 Task: Create a rule when a start date Less than 1 hours ago is removed from a card by anyone except me.
Action: Mouse moved to (961, 78)
Screenshot: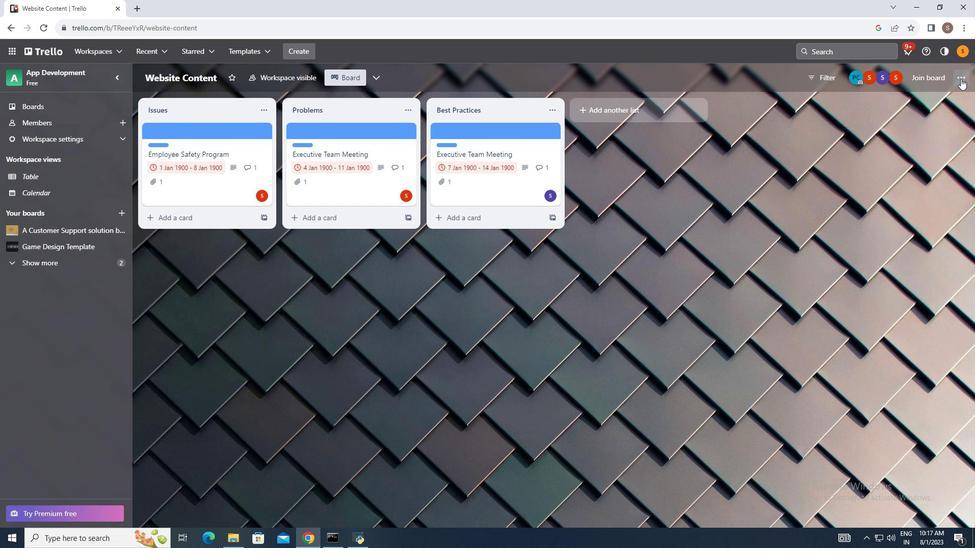 
Action: Mouse pressed left at (961, 78)
Screenshot: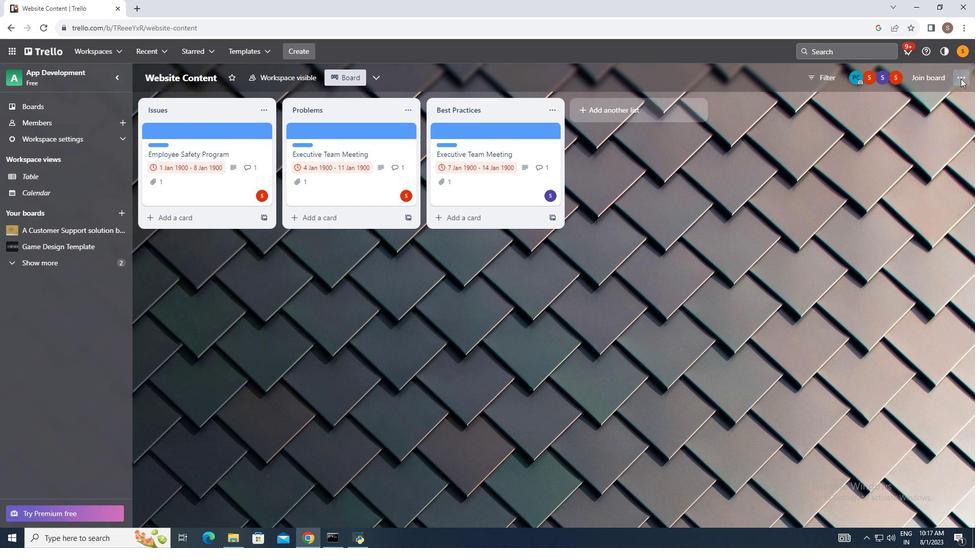 
Action: Mouse moved to (861, 200)
Screenshot: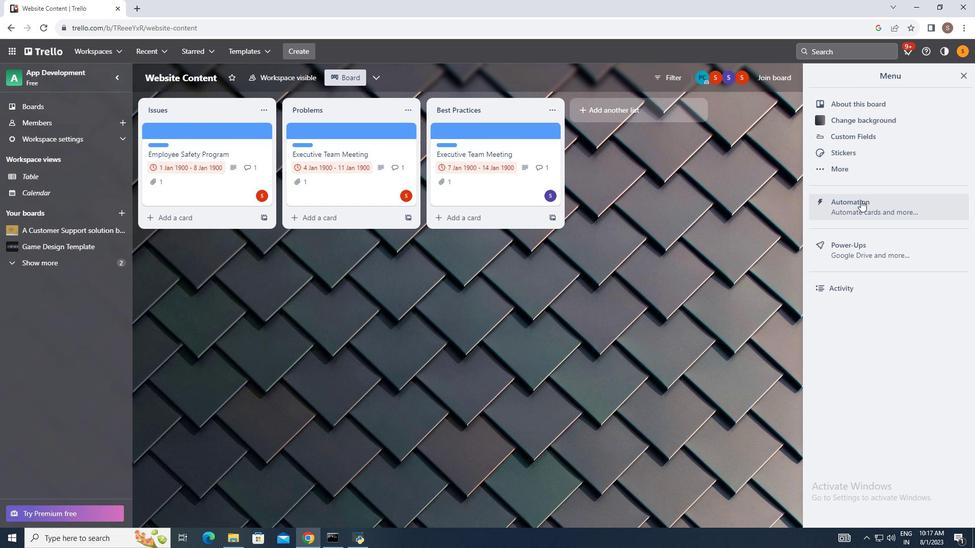 
Action: Mouse pressed left at (861, 200)
Screenshot: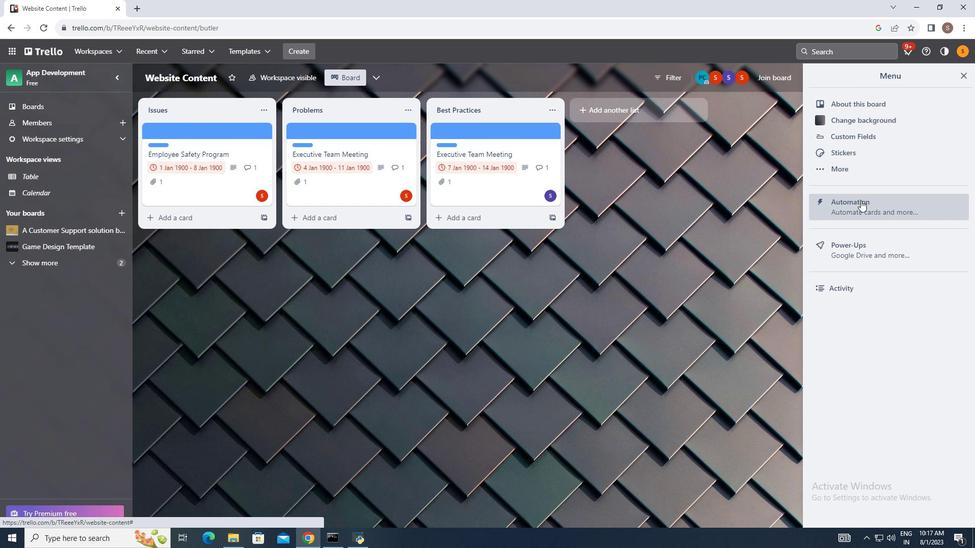 
Action: Mouse moved to (168, 166)
Screenshot: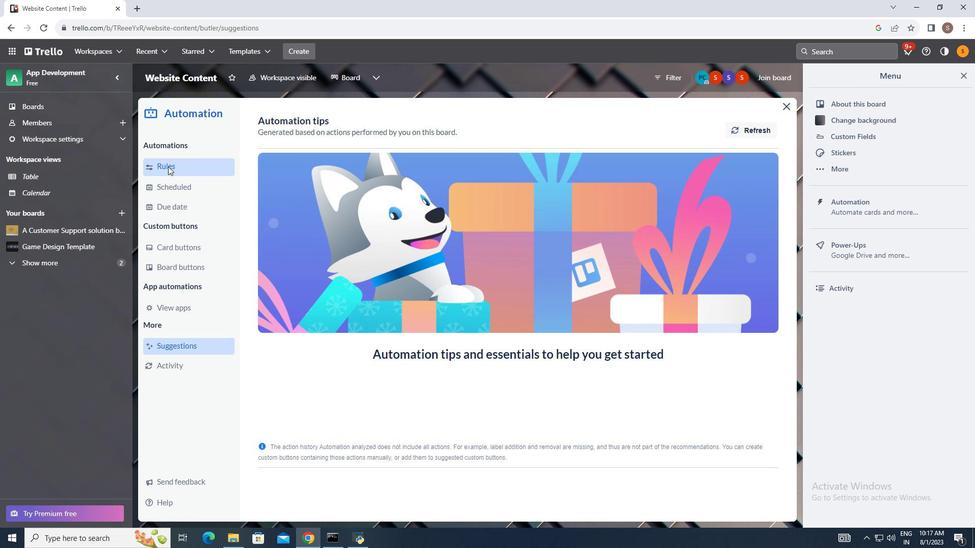
Action: Mouse pressed left at (168, 166)
Screenshot: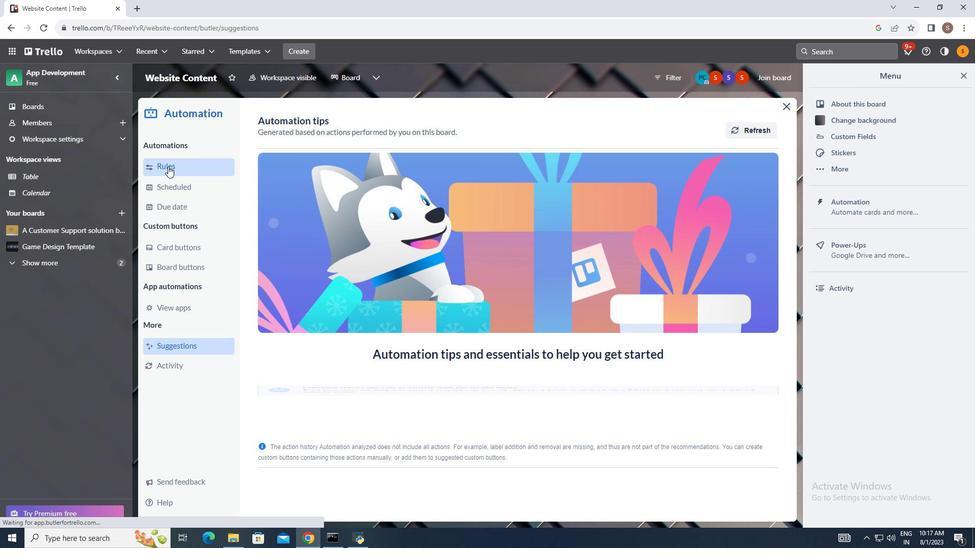 
Action: Mouse moved to (679, 119)
Screenshot: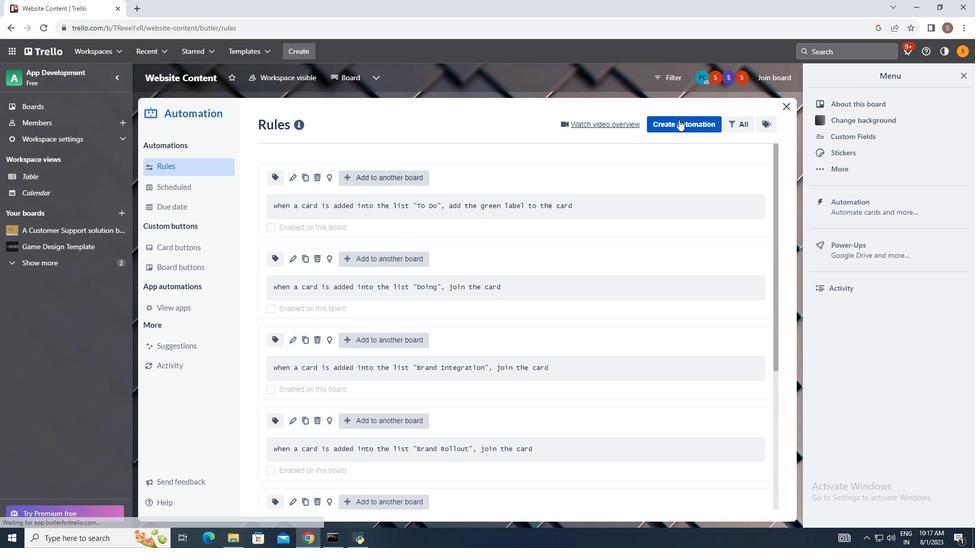 
Action: Mouse pressed left at (679, 119)
Screenshot: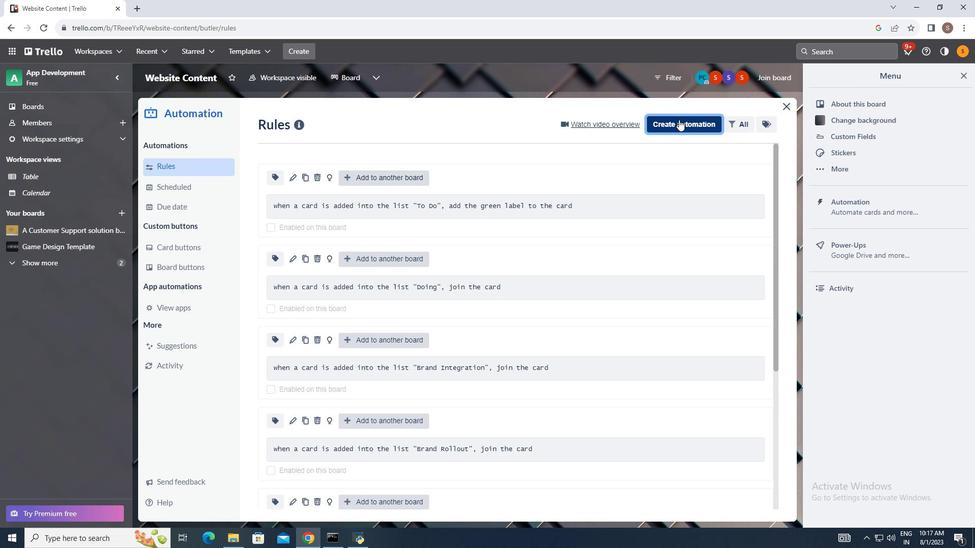 
Action: Mouse moved to (507, 221)
Screenshot: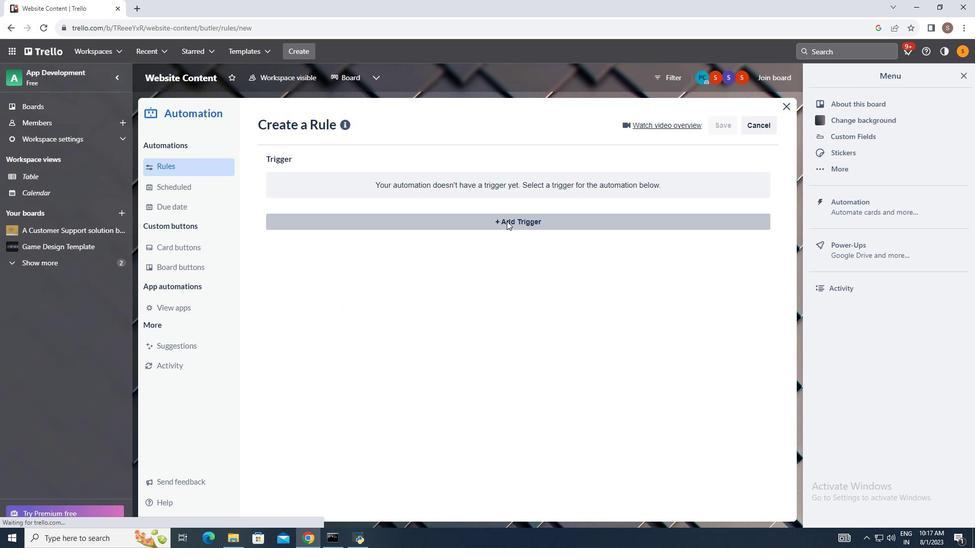 
Action: Mouse pressed left at (507, 221)
Screenshot: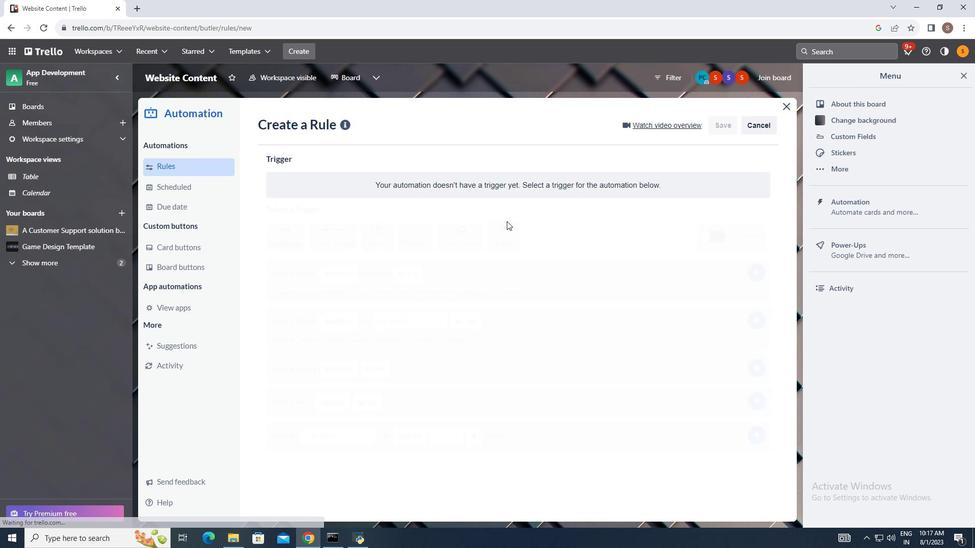 
Action: Mouse moved to (379, 255)
Screenshot: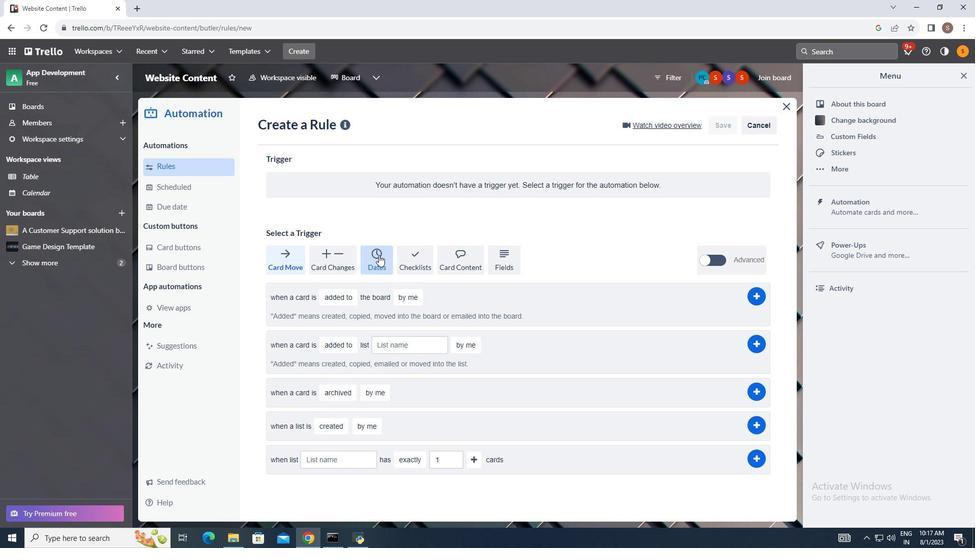 
Action: Mouse pressed left at (379, 255)
Screenshot: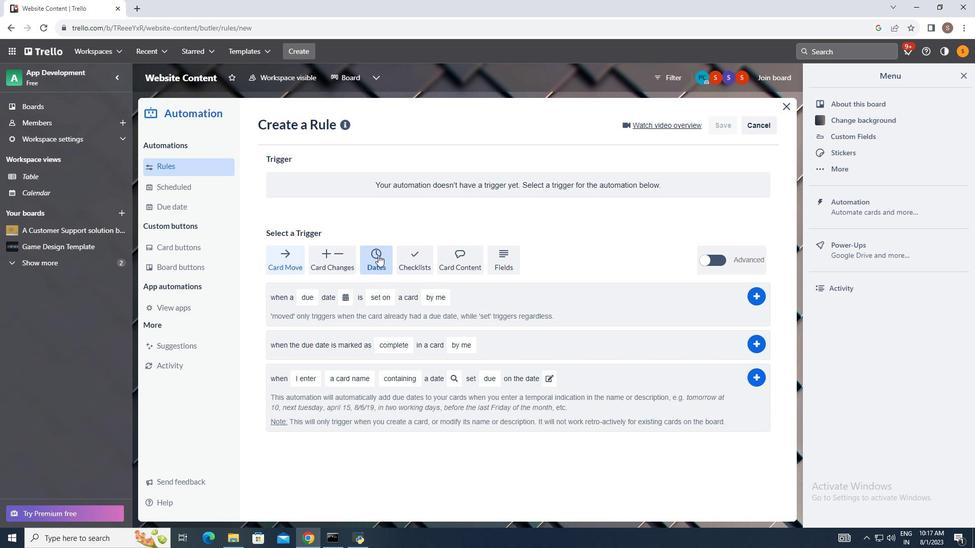 
Action: Mouse moved to (308, 294)
Screenshot: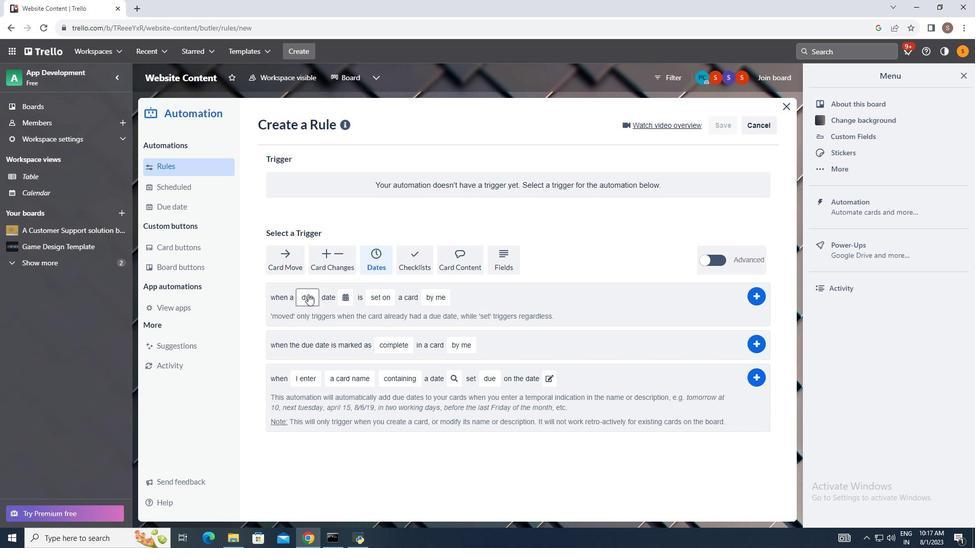 
Action: Mouse pressed left at (308, 294)
Screenshot: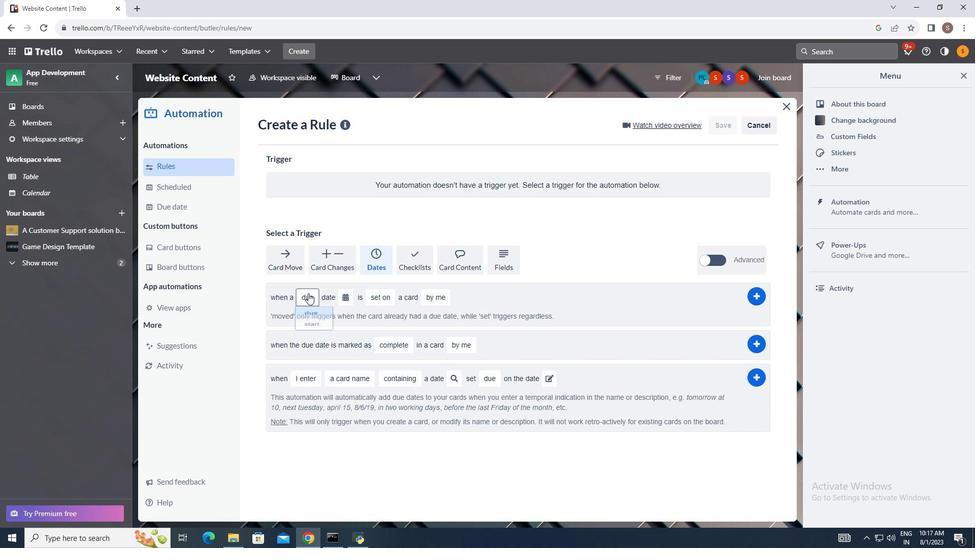 
Action: Mouse moved to (306, 333)
Screenshot: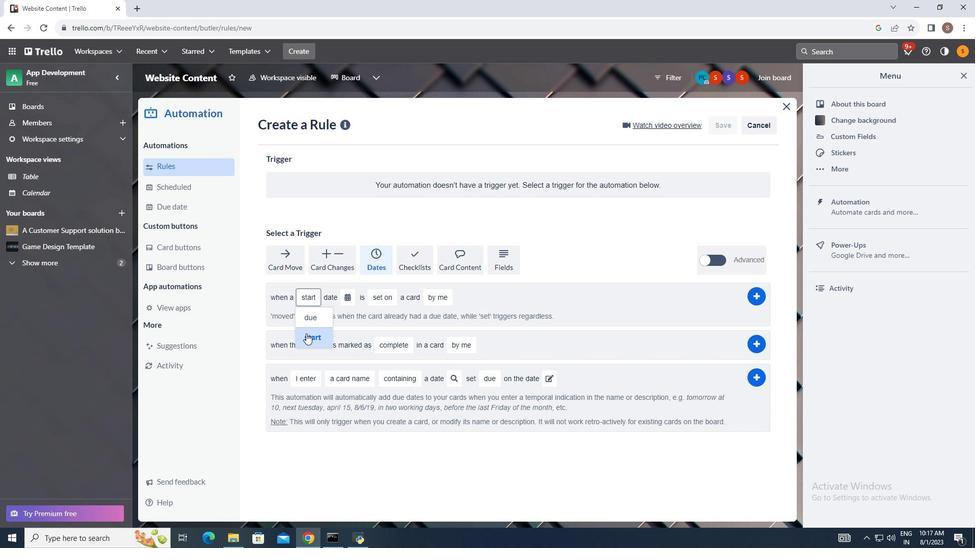 
Action: Mouse pressed left at (306, 333)
Screenshot: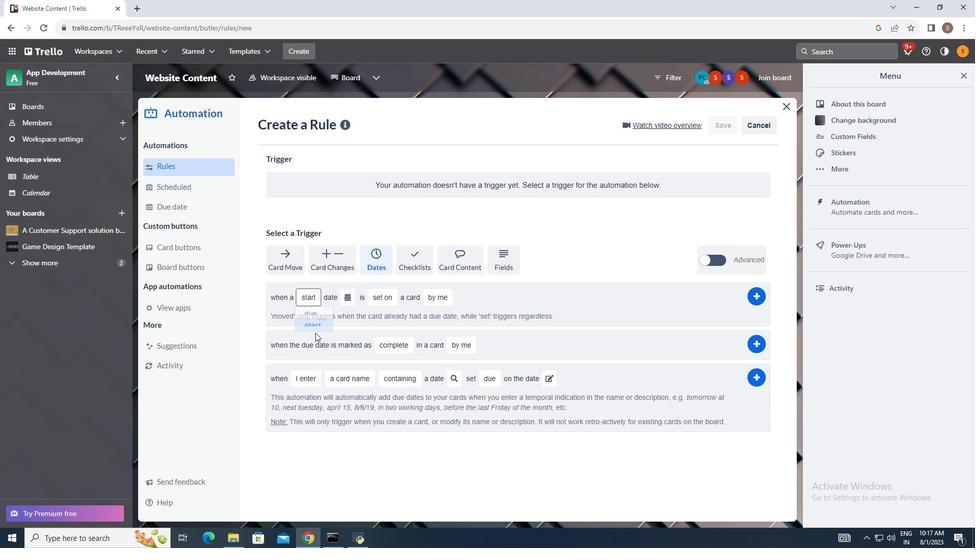 
Action: Mouse moved to (349, 298)
Screenshot: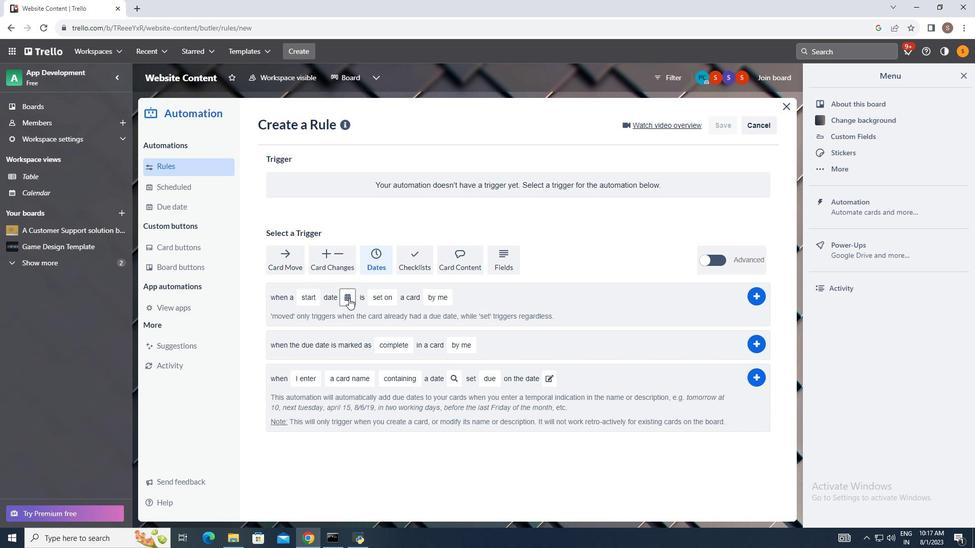 
Action: Mouse pressed left at (349, 298)
Screenshot: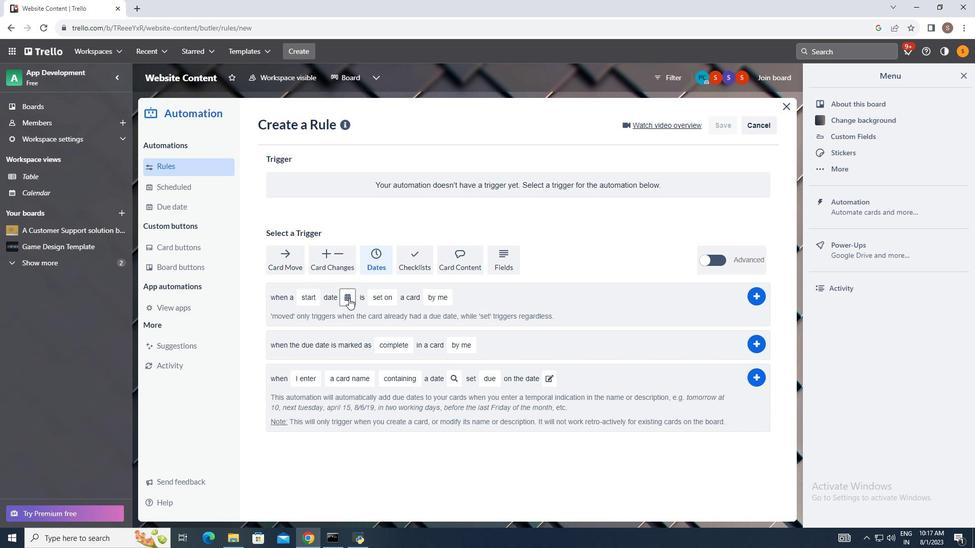 
Action: Mouse moved to (361, 363)
Screenshot: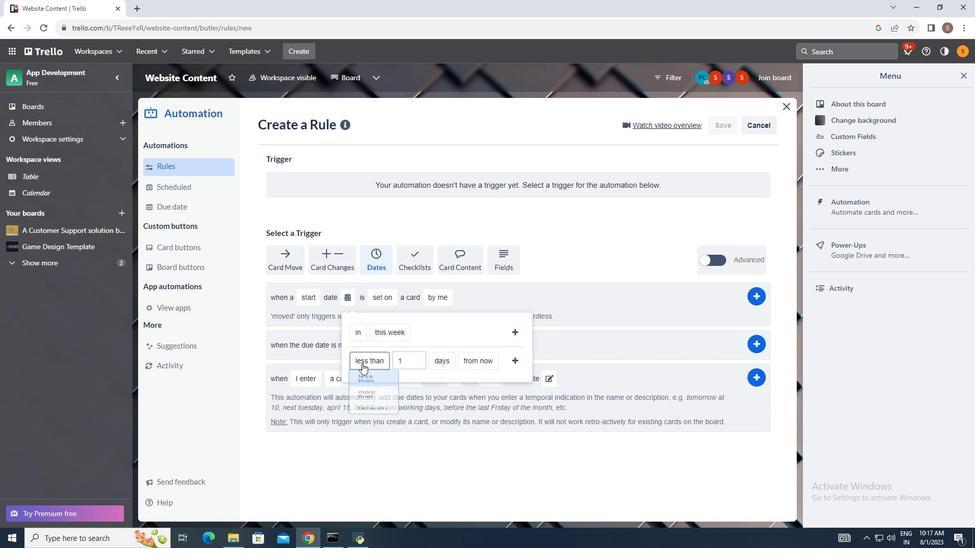 
Action: Mouse pressed left at (361, 363)
Screenshot: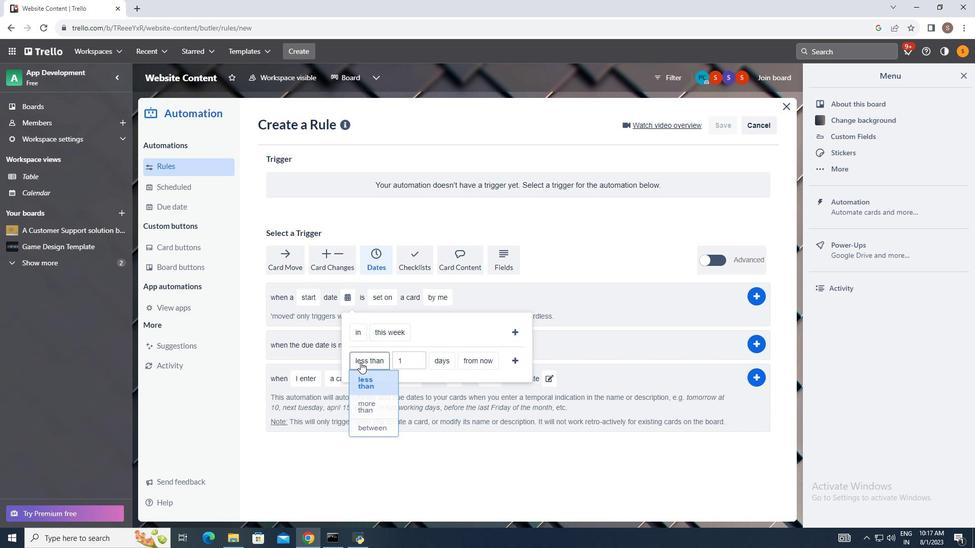 
Action: Mouse moved to (371, 381)
Screenshot: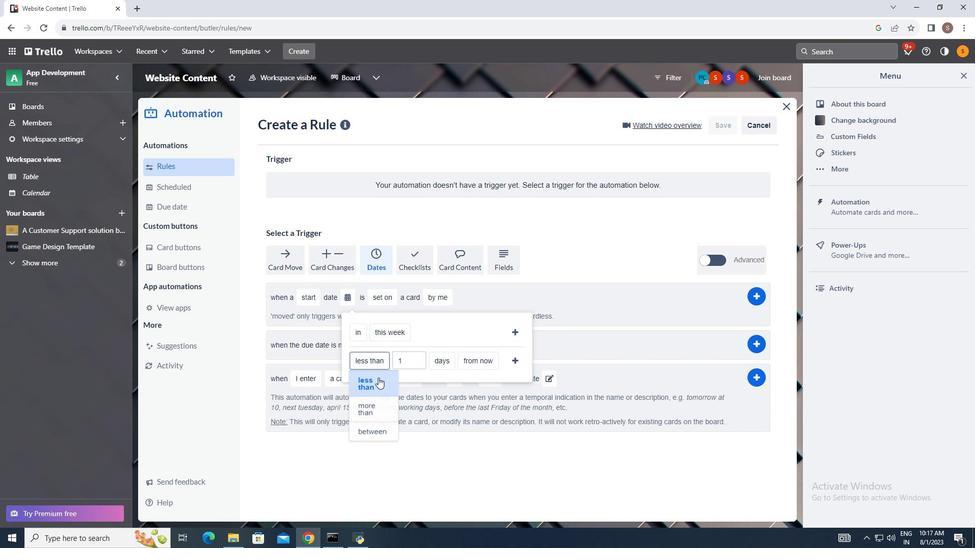 
Action: Mouse pressed left at (371, 381)
Screenshot: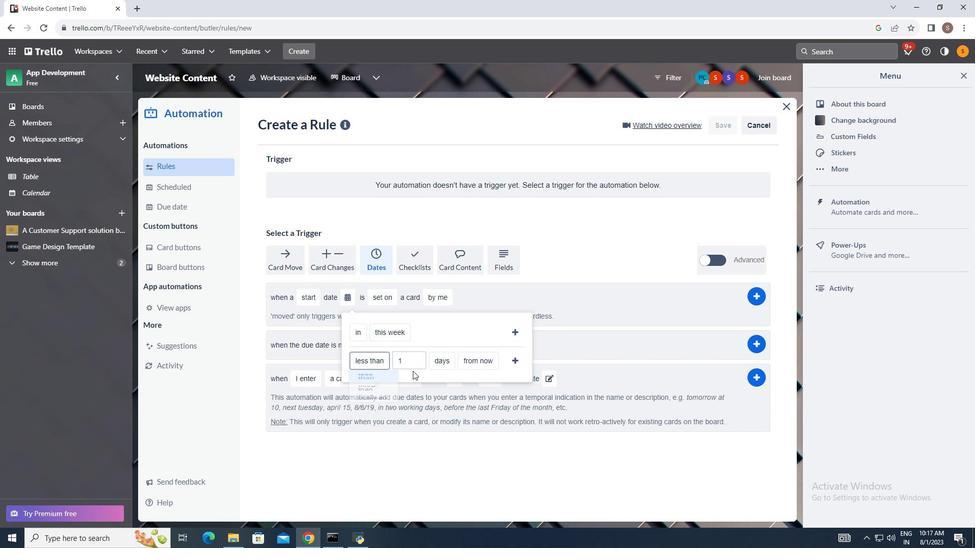 
Action: Mouse moved to (447, 357)
Screenshot: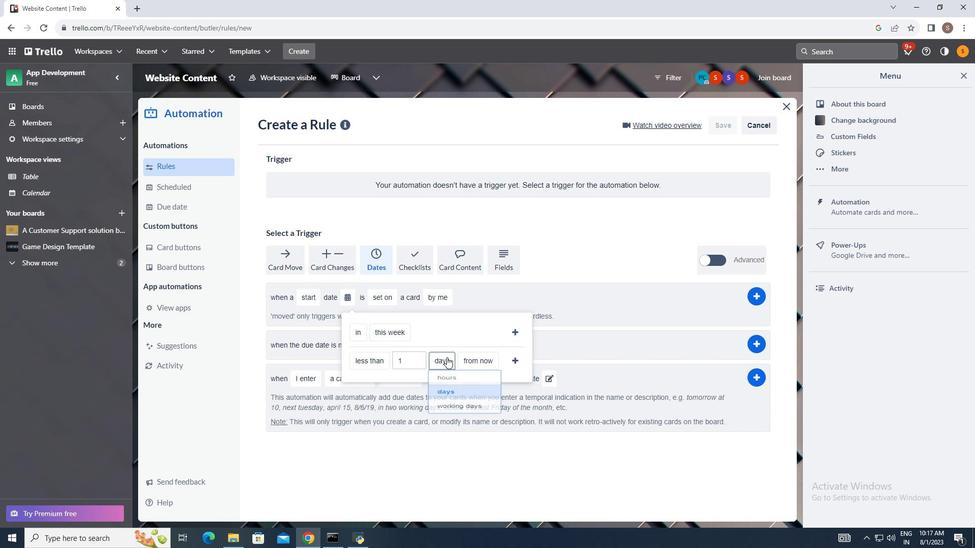 
Action: Mouse pressed left at (447, 357)
Screenshot: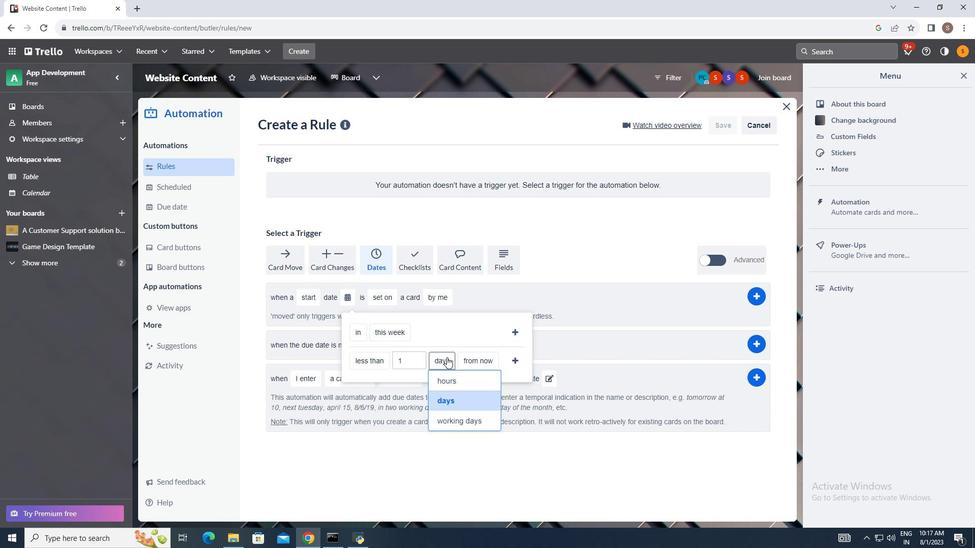 
Action: Mouse moved to (453, 379)
Screenshot: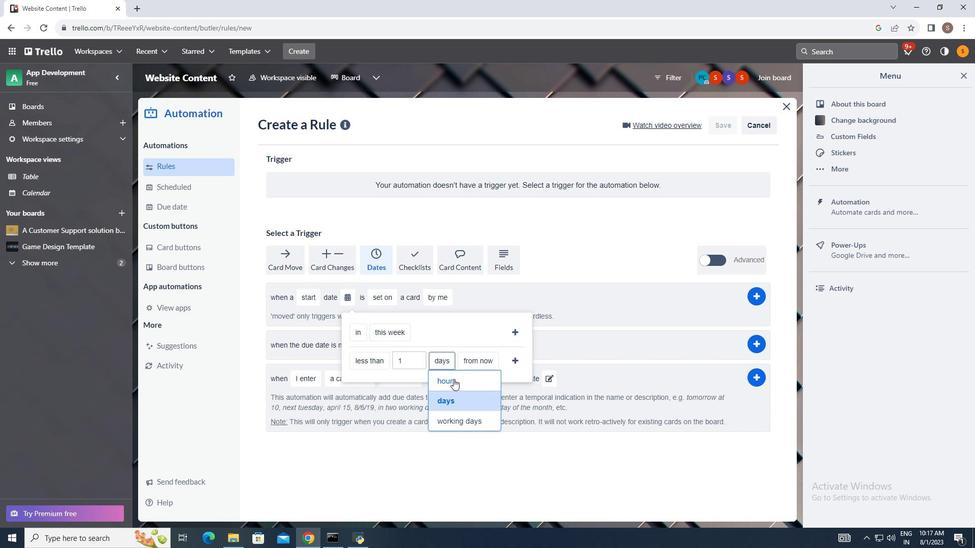 
Action: Mouse pressed left at (453, 379)
Screenshot: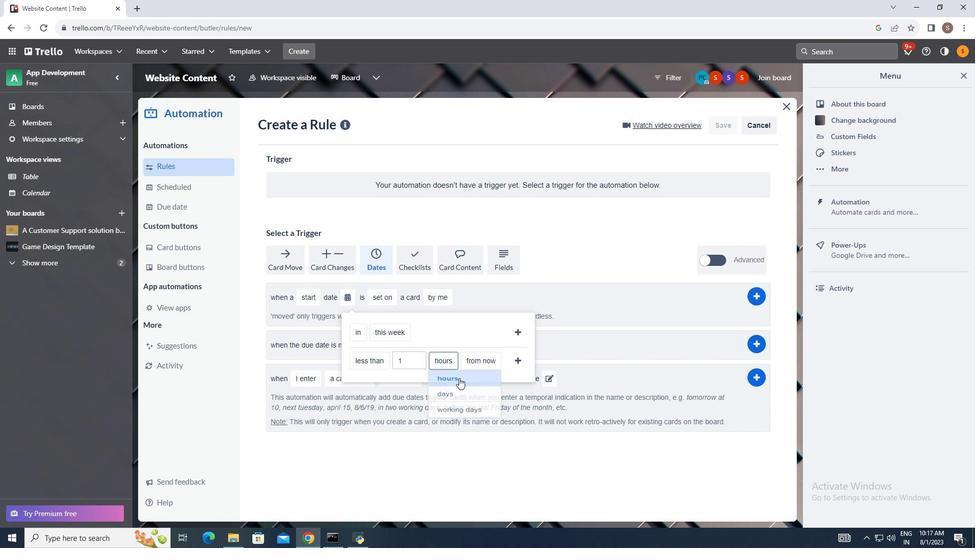 
Action: Mouse moved to (477, 359)
Screenshot: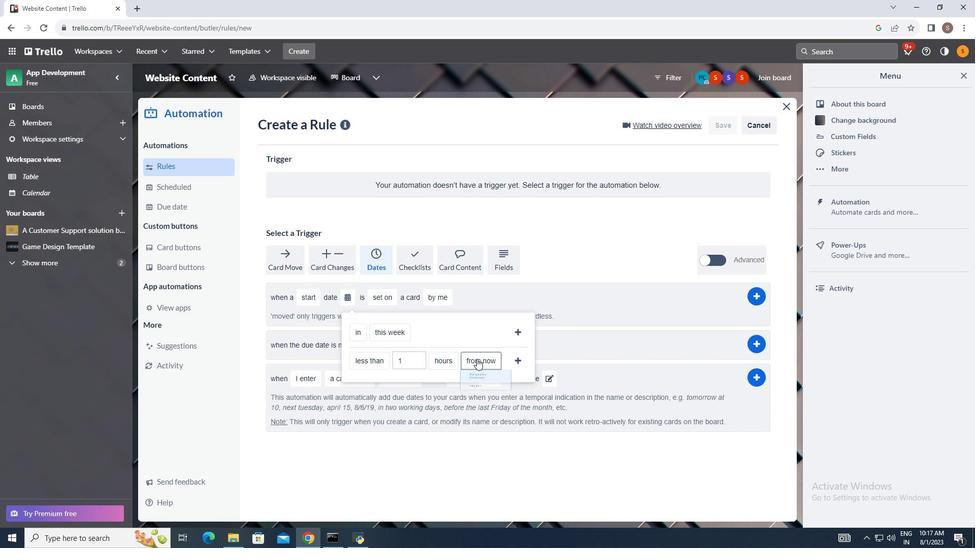 
Action: Mouse pressed left at (477, 359)
Screenshot: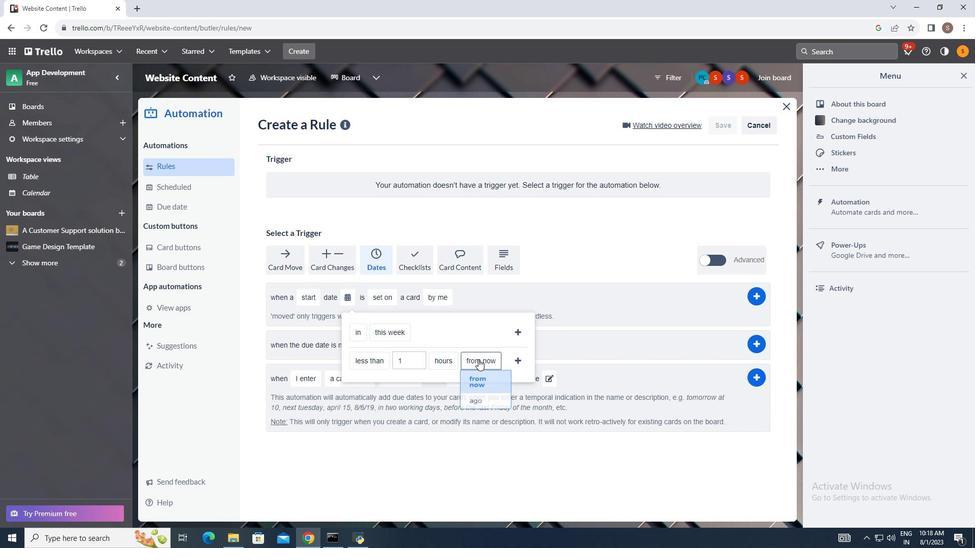 
Action: Mouse moved to (487, 406)
Screenshot: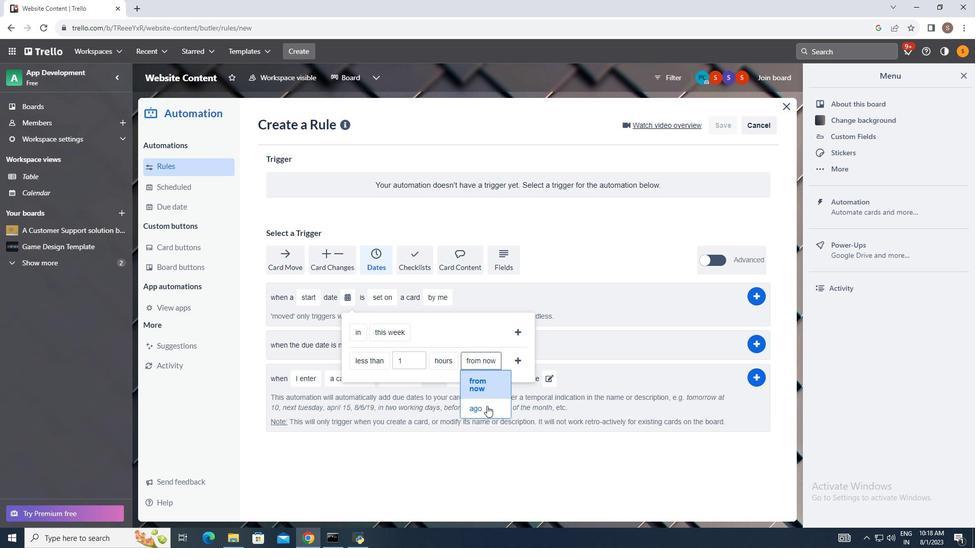 
Action: Mouse pressed left at (487, 406)
Screenshot: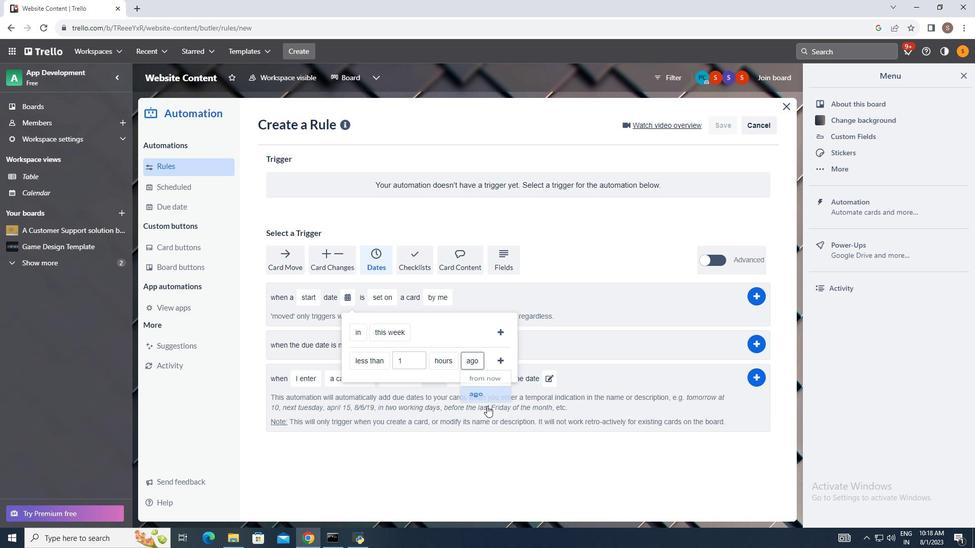 
Action: Mouse moved to (498, 362)
Screenshot: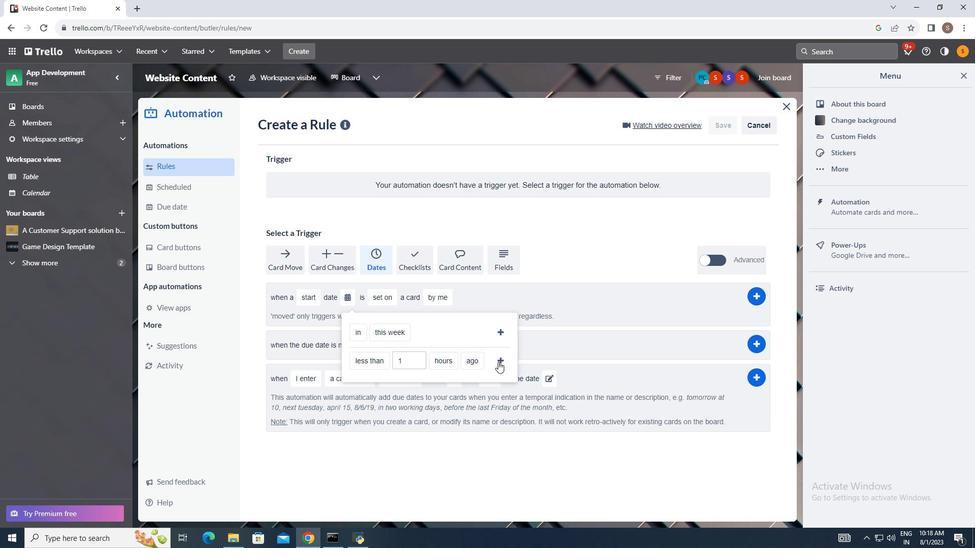 
Action: Mouse pressed left at (498, 362)
Screenshot: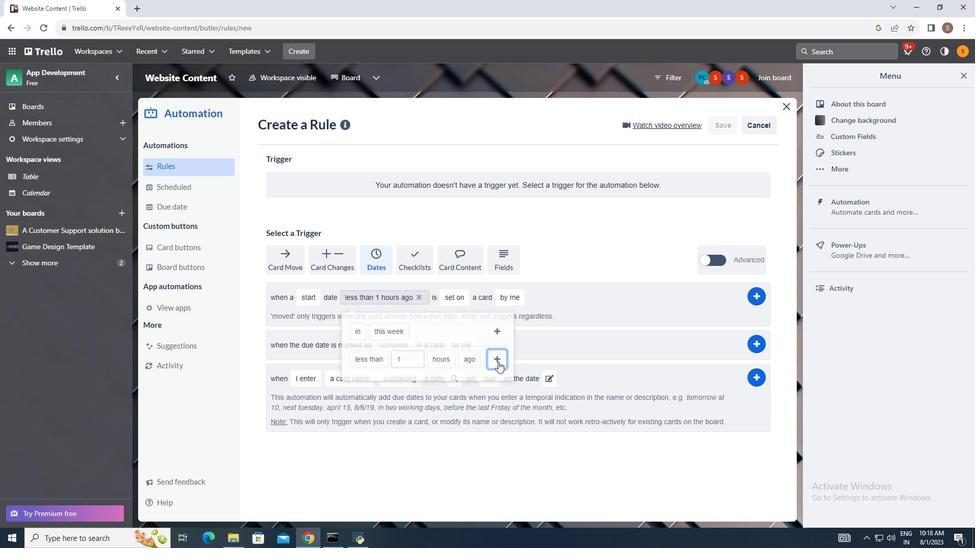 
Action: Mouse moved to (451, 298)
Screenshot: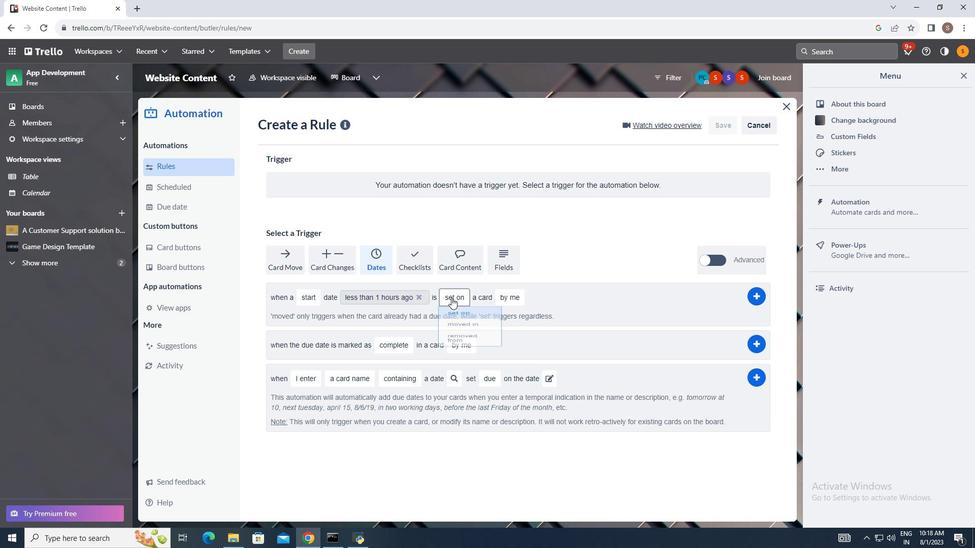 
Action: Mouse pressed left at (451, 298)
Screenshot: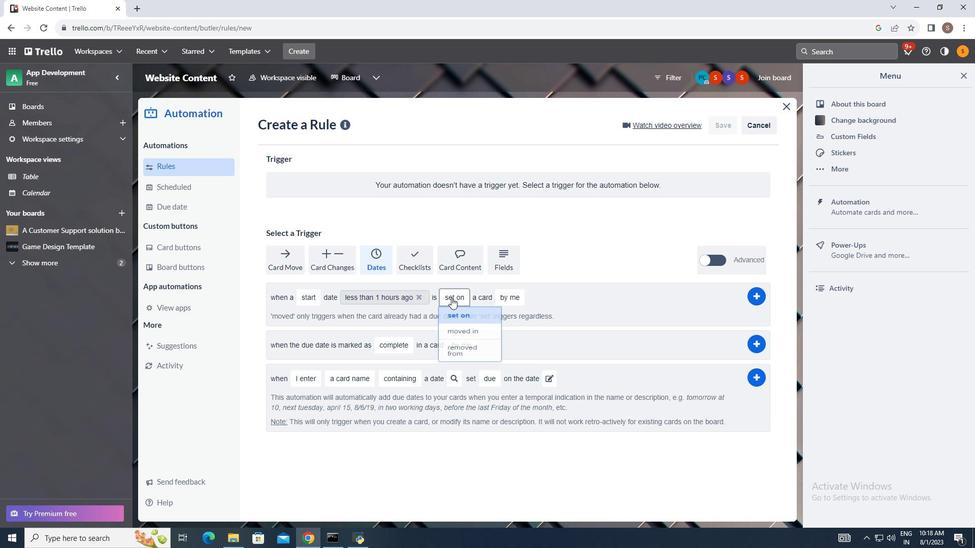 
Action: Mouse moved to (467, 360)
Screenshot: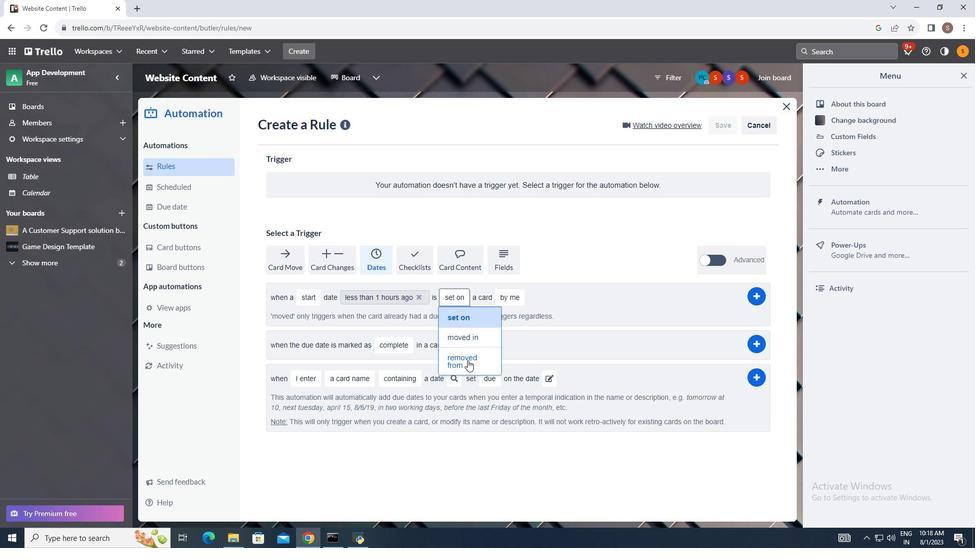 
Action: Mouse pressed left at (467, 360)
Screenshot: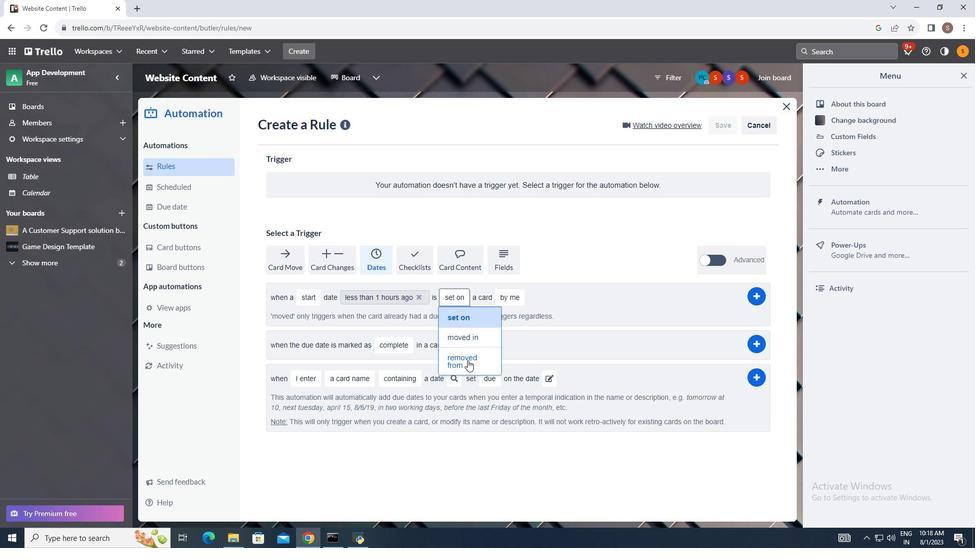 
Action: Mouse moved to (444, 296)
Screenshot: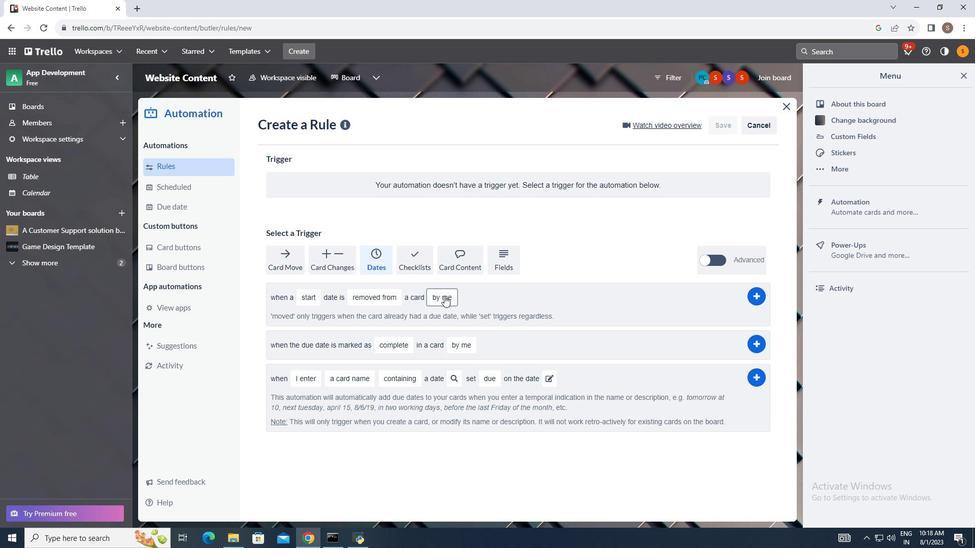 
Action: Mouse pressed left at (444, 296)
Screenshot: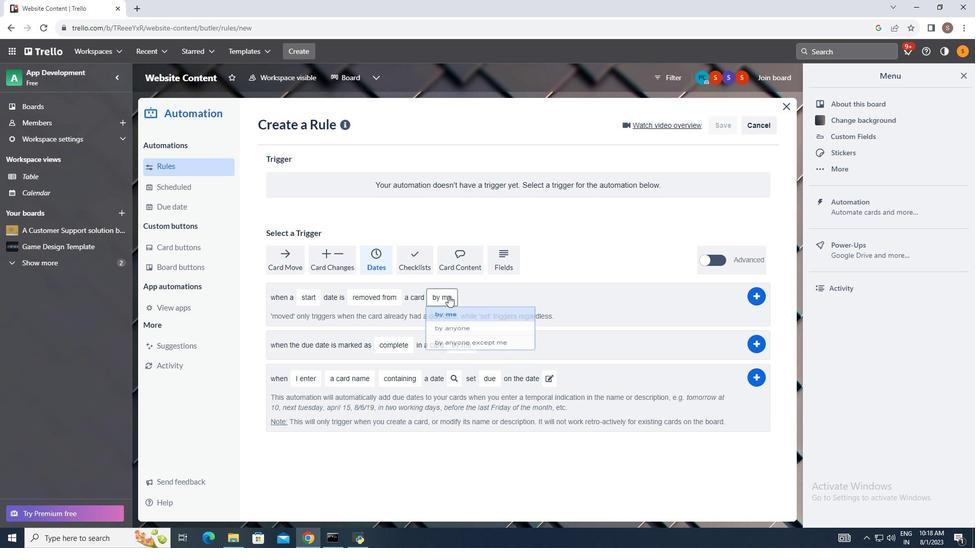 
Action: Mouse moved to (478, 356)
Screenshot: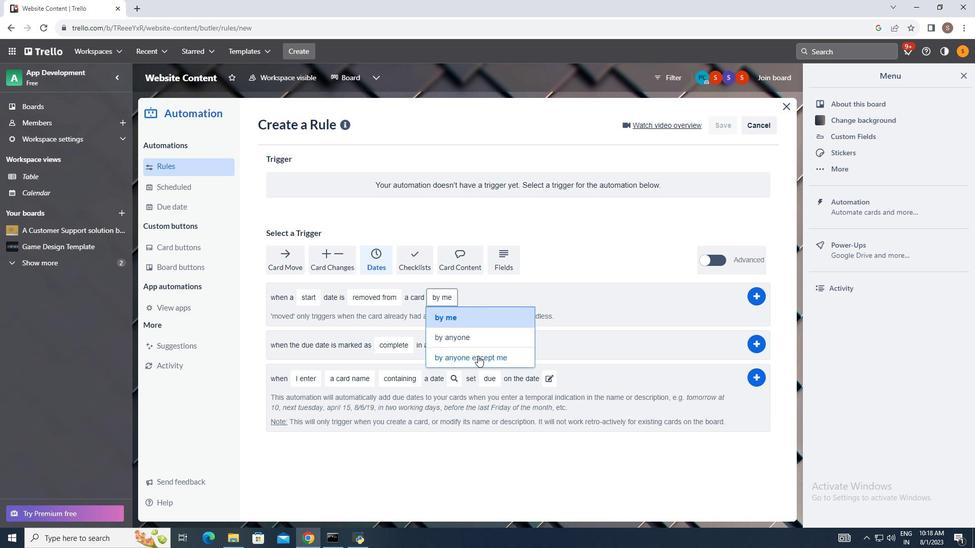 
Action: Mouse pressed left at (478, 356)
Screenshot: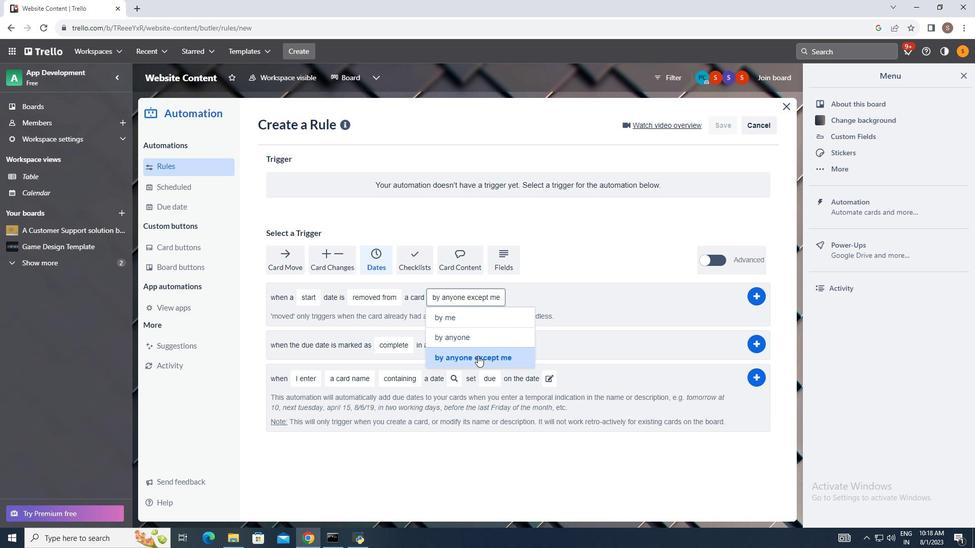 
Action: Mouse moved to (760, 290)
Screenshot: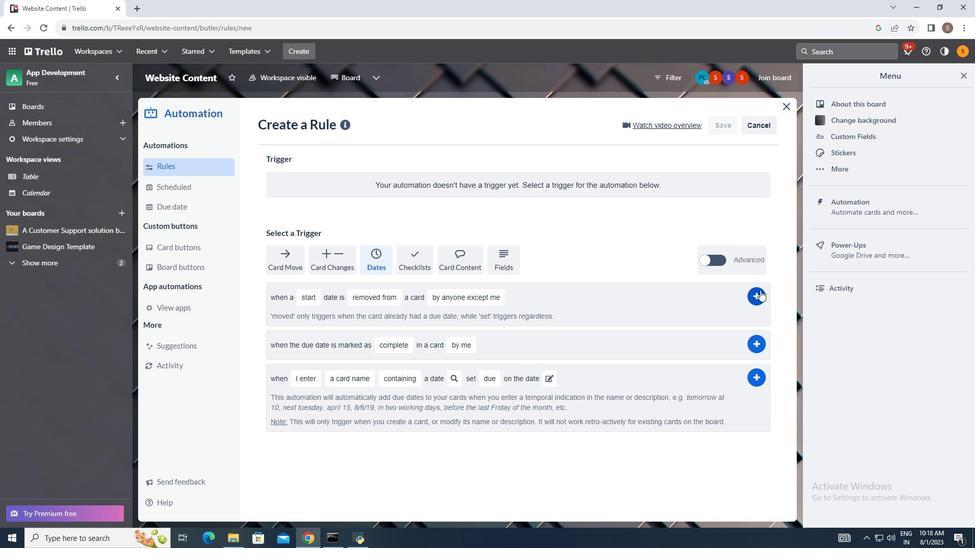 
Action: Mouse pressed left at (760, 290)
Screenshot: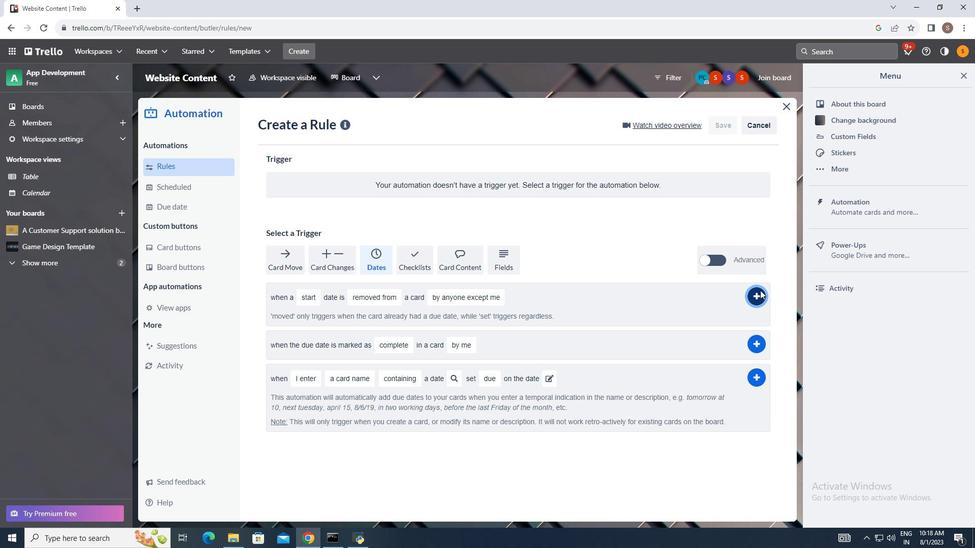 
Action: Mouse moved to (488, 228)
Screenshot: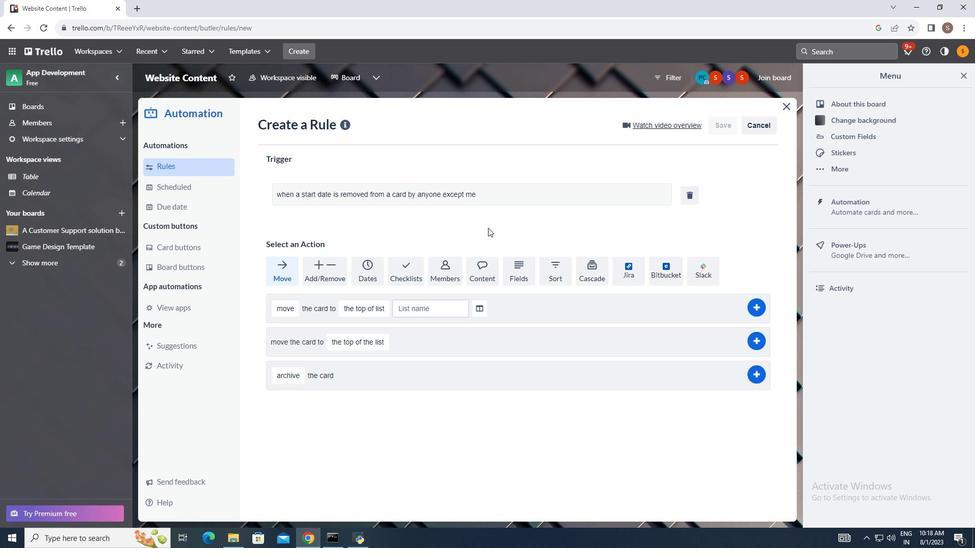 
